 Task: Change  the formatting of the data to Which is Greater than 10 In conditional formating, put the option 'Red Text. 'add another formatting option Format As Table, insert the option Light Gray, Table style light 1 In the sheet   Drive Sales log   book
Action: Mouse moved to (254, 178)
Screenshot: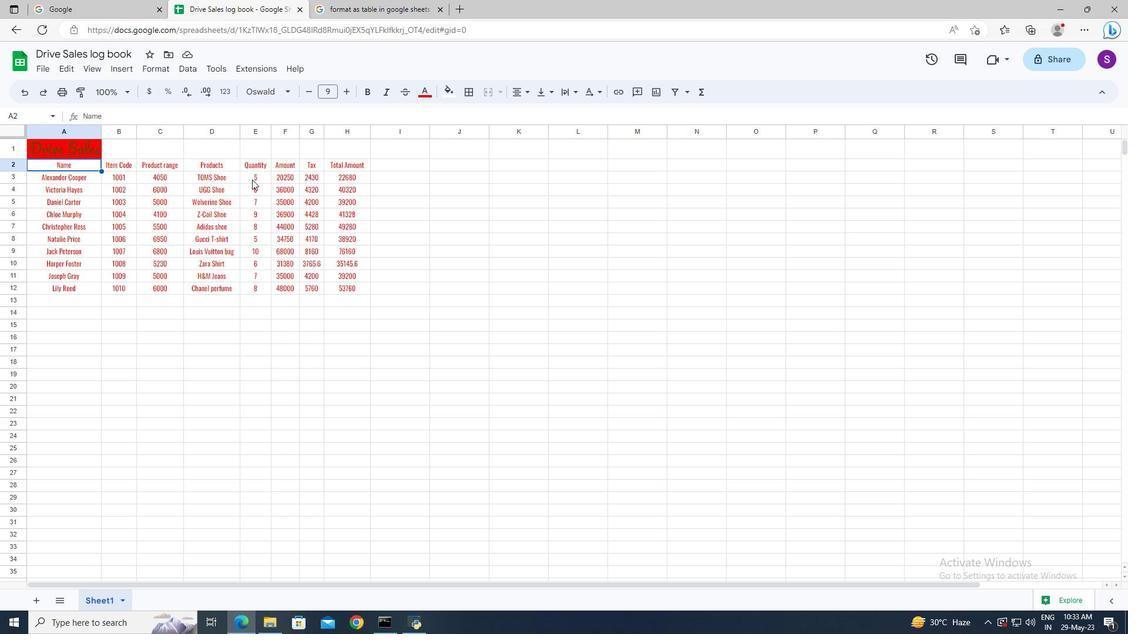 
Action: Mouse pressed left at (254, 178)
Screenshot: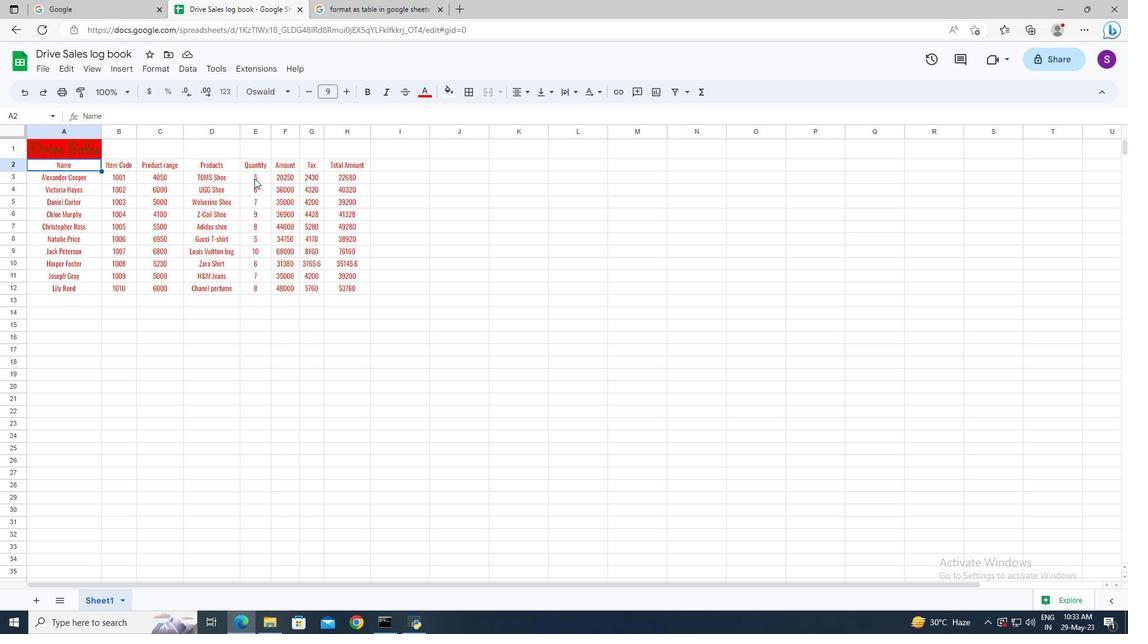 
Action: Key pressed <Key.shift><Key.shift><Key.shift><Key.shift><Key.shift><Key.shift><Key.shift><Key.down>
Screenshot: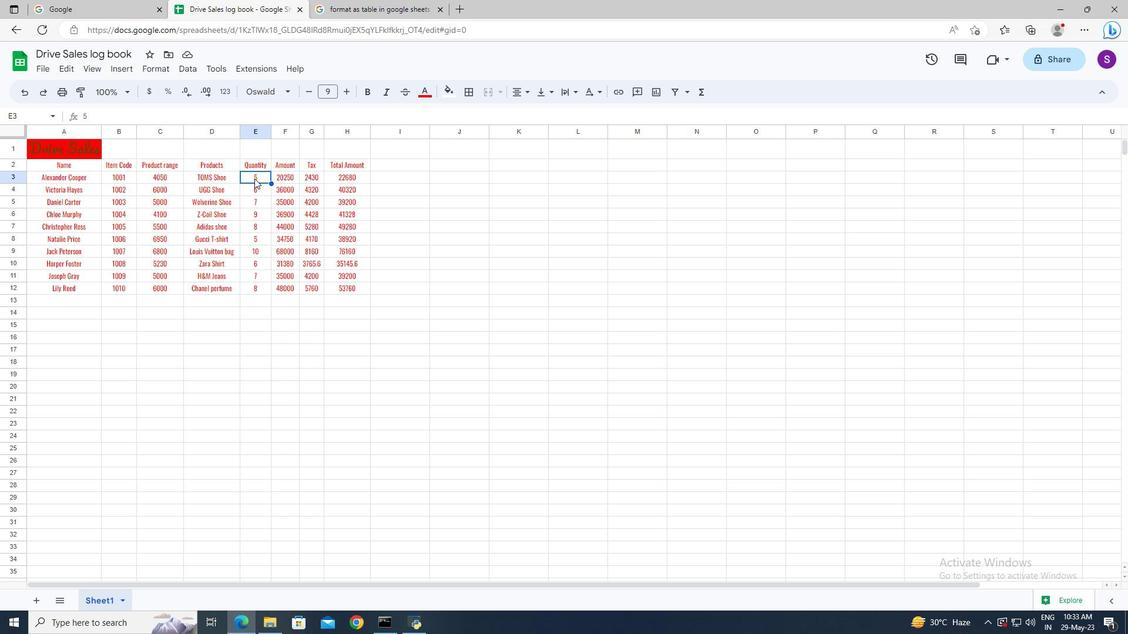 
Action: Mouse moved to (159, 63)
Screenshot: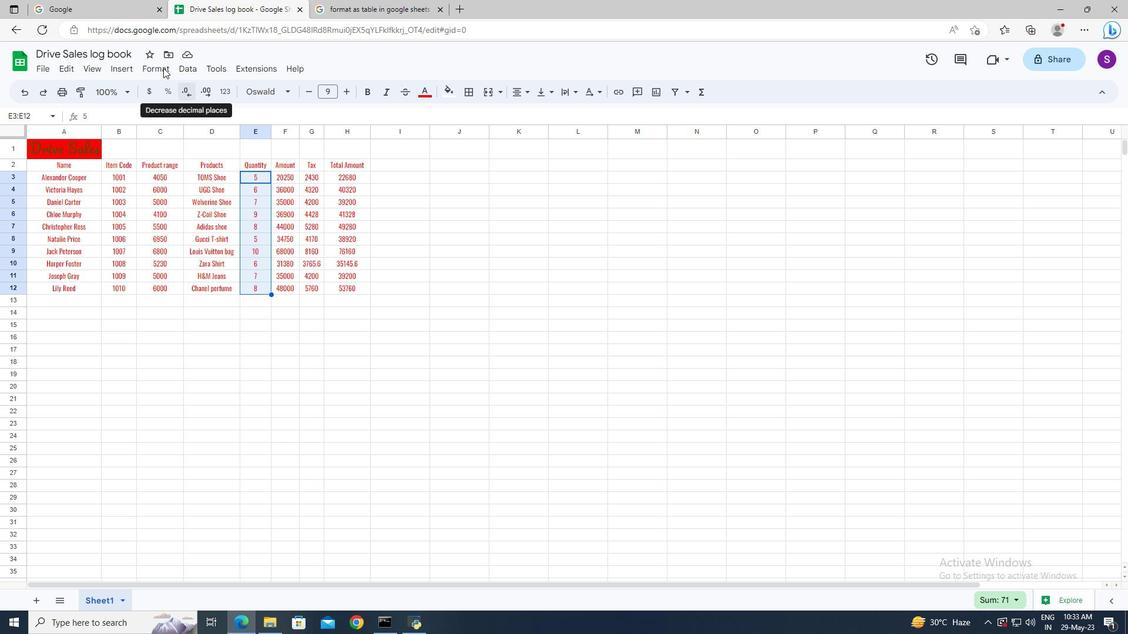 
Action: Mouse pressed left at (159, 63)
Screenshot: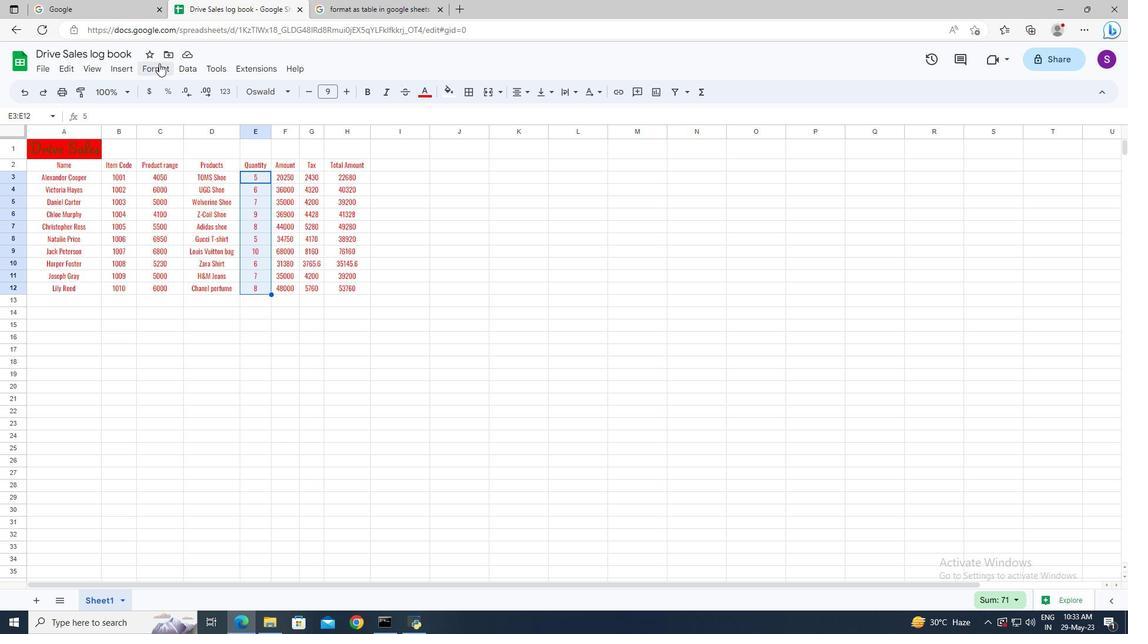 
Action: Mouse moved to (208, 267)
Screenshot: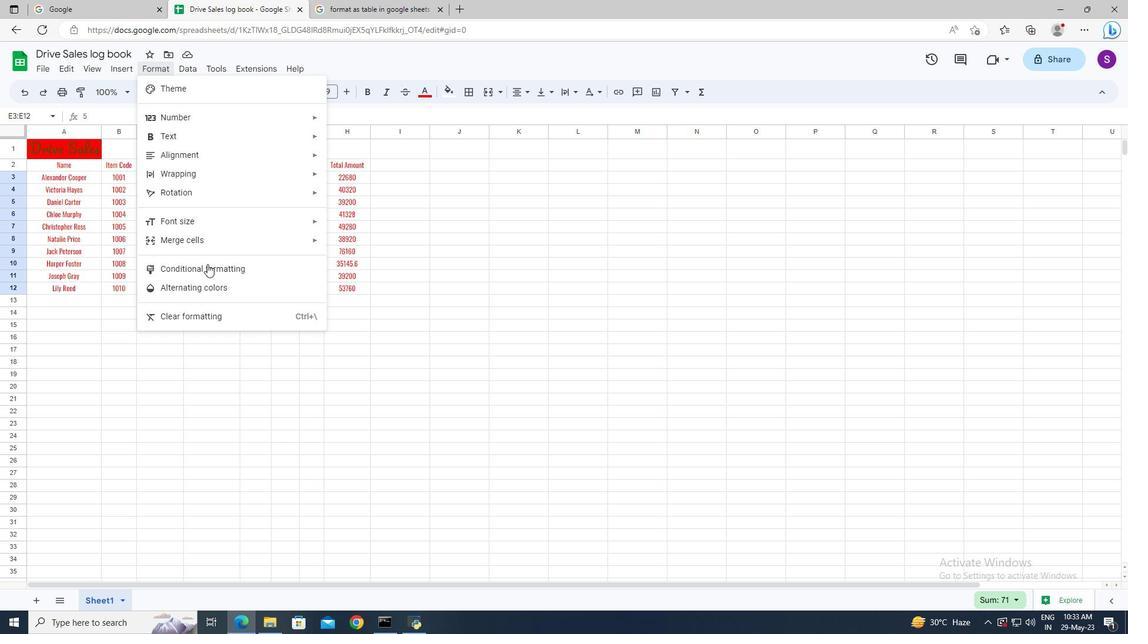 
Action: Mouse pressed left at (208, 267)
Screenshot: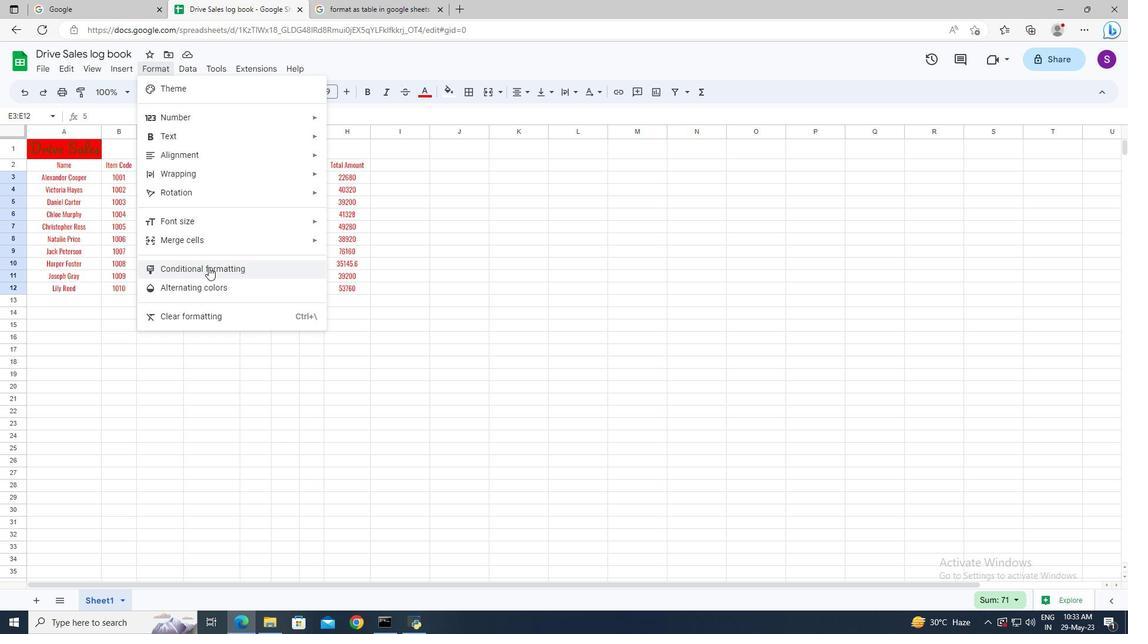 
Action: Mouse moved to (977, 253)
Screenshot: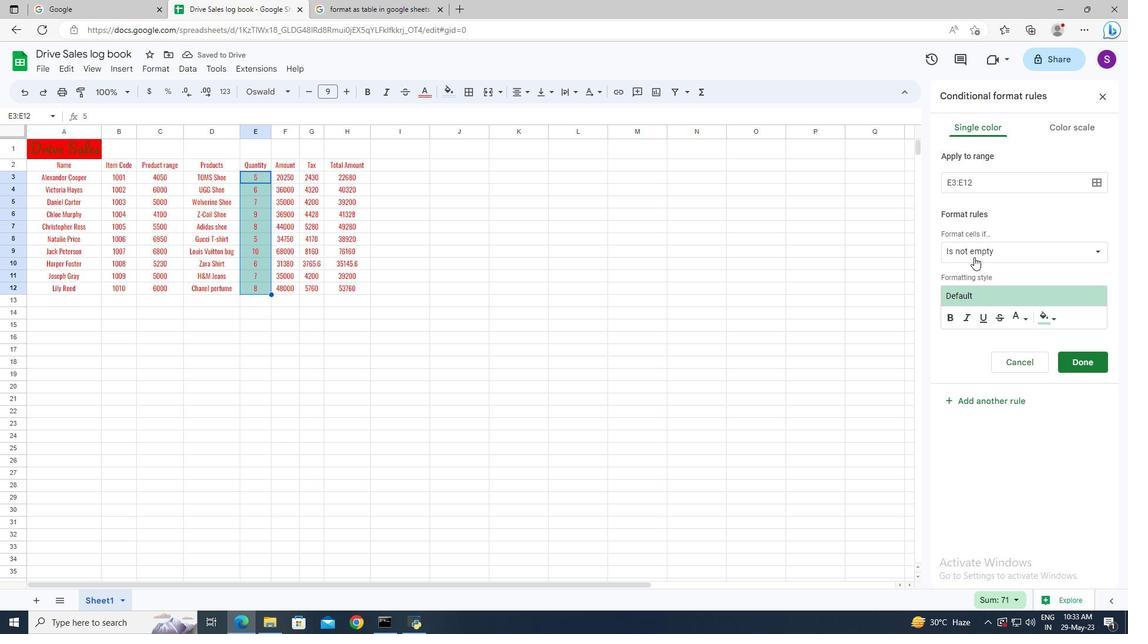 
Action: Mouse pressed left at (977, 253)
Screenshot: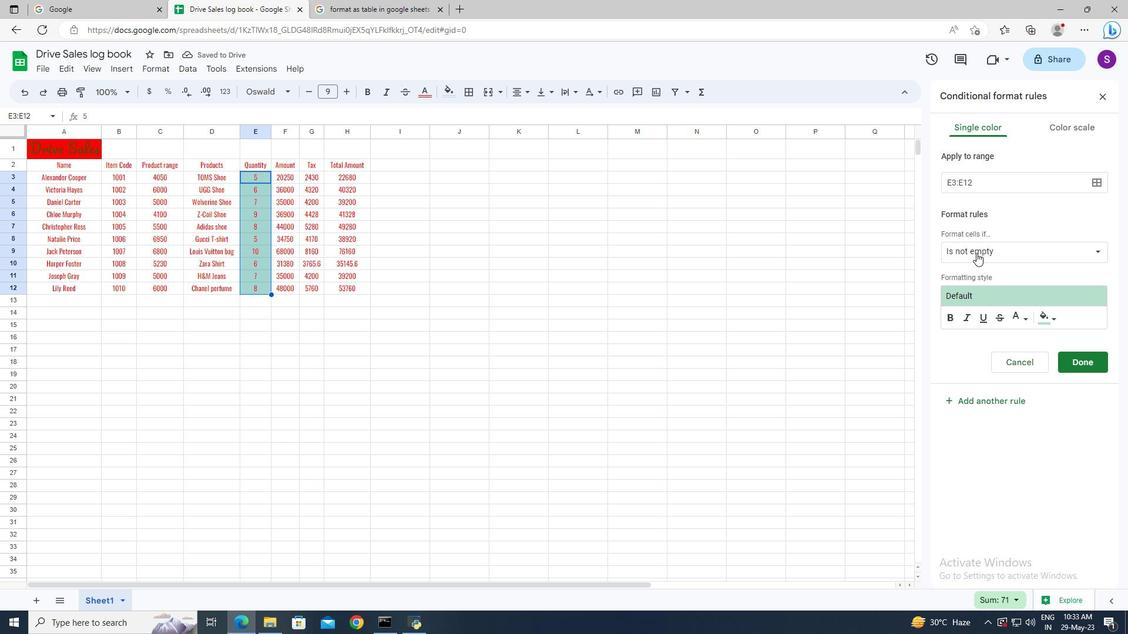 
Action: Mouse moved to (1010, 435)
Screenshot: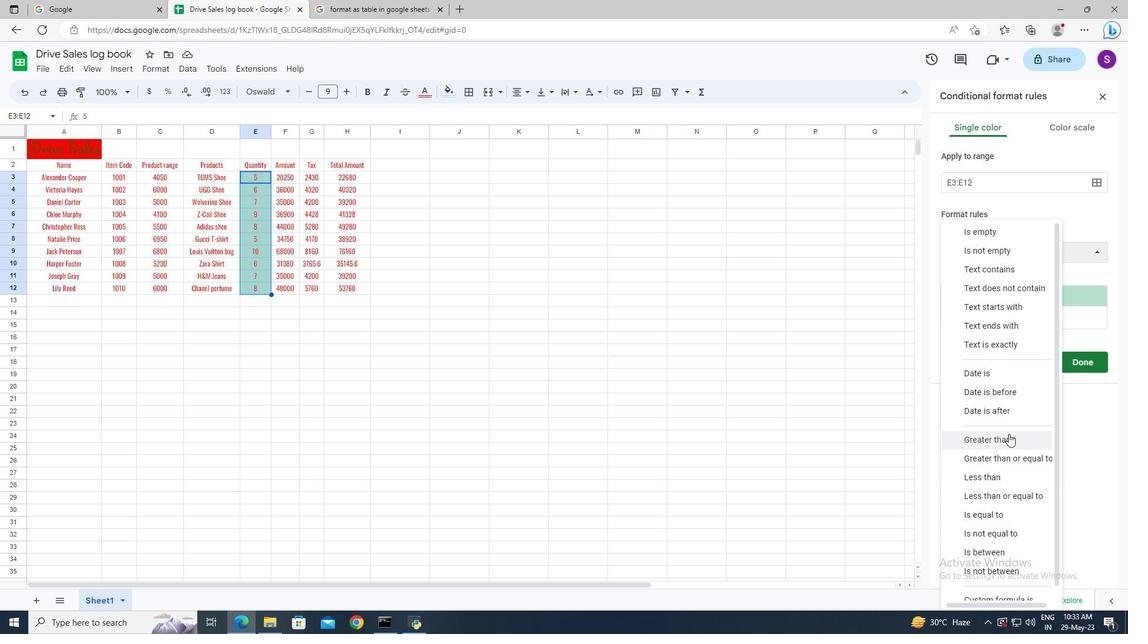
Action: Mouse pressed left at (1010, 435)
Screenshot: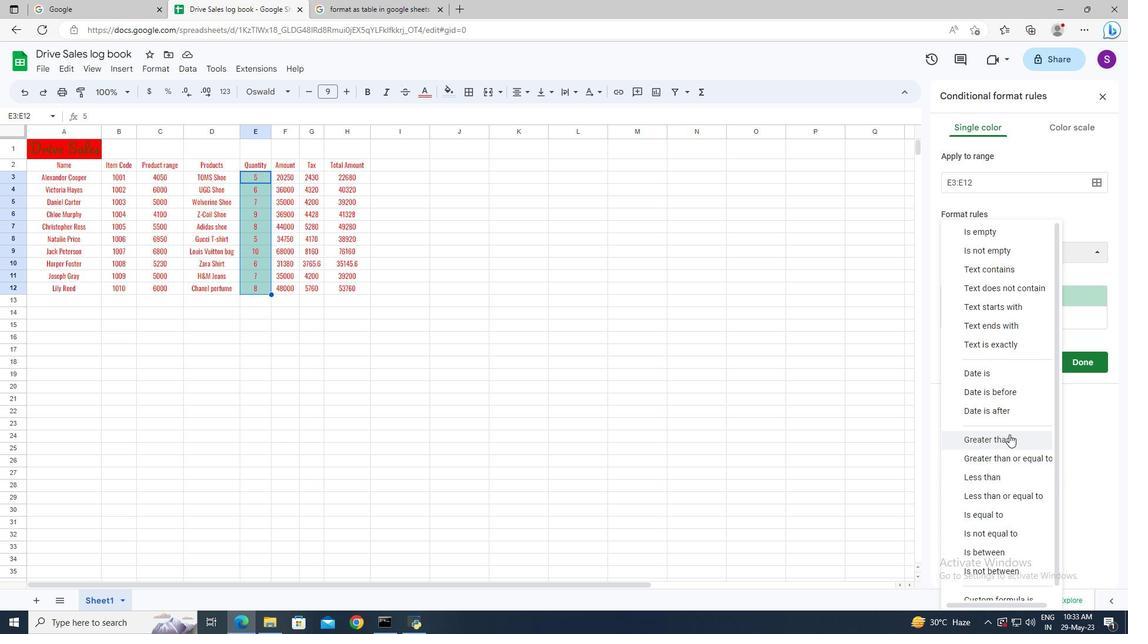 
Action: Mouse moved to (984, 281)
Screenshot: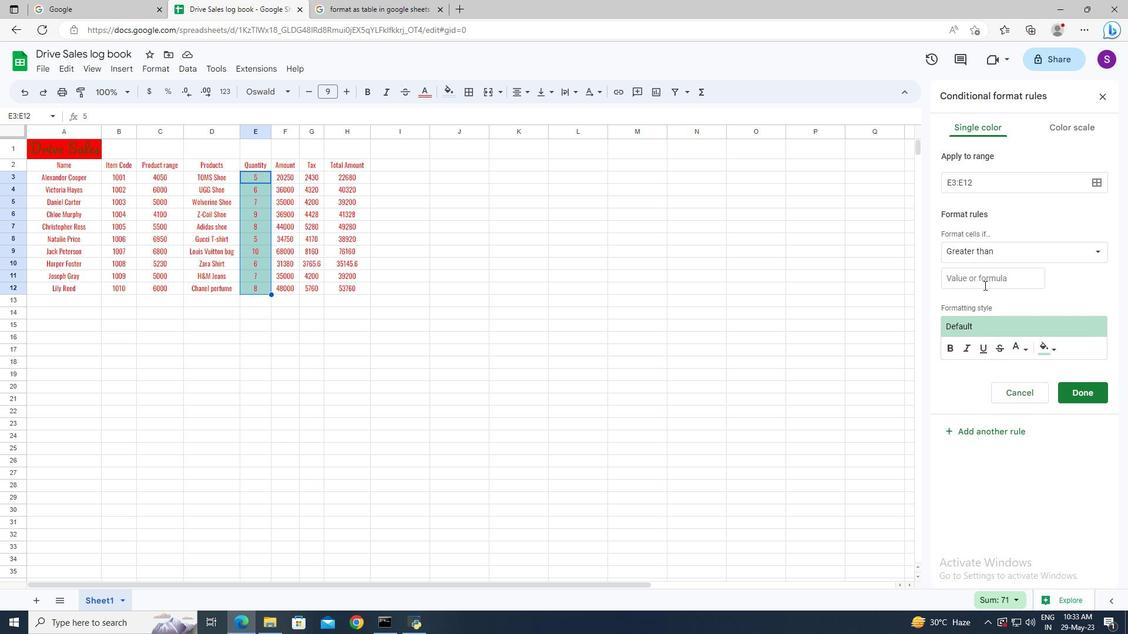 
Action: Mouse pressed left at (984, 281)
Screenshot: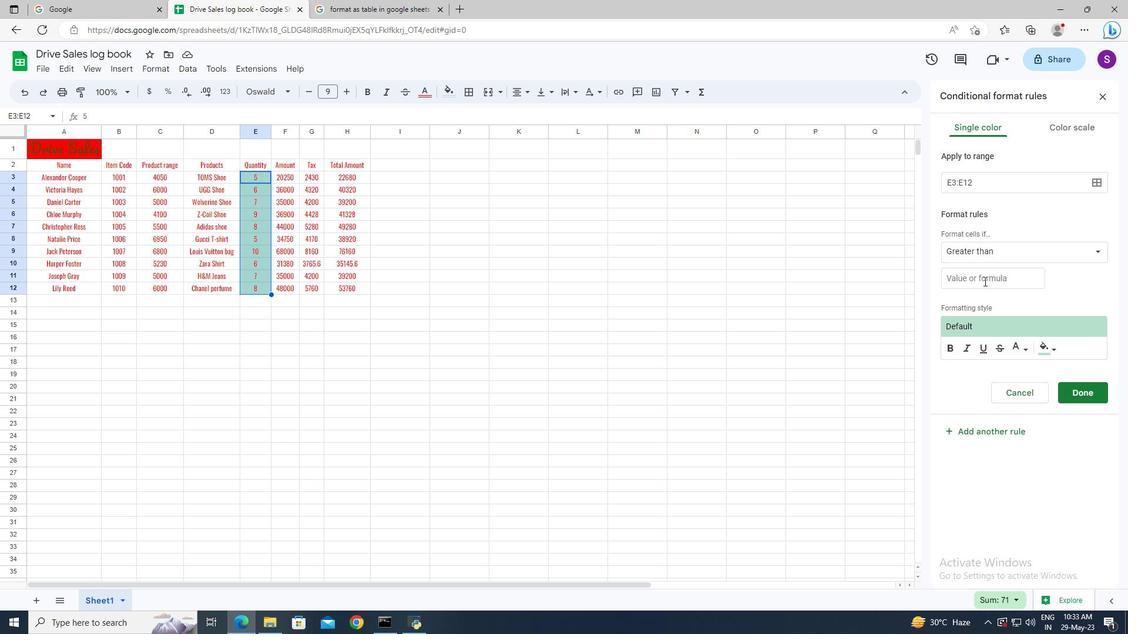 
Action: Key pressed 10
Screenshot: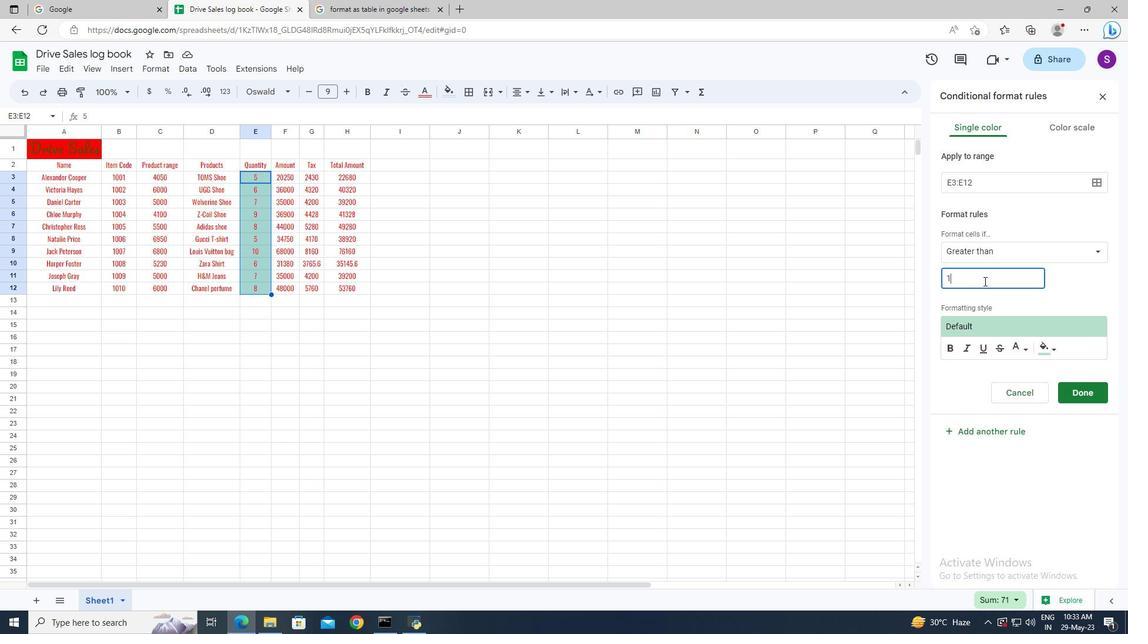 
Action: Mouse moved to (1035, 329)
Screenshot: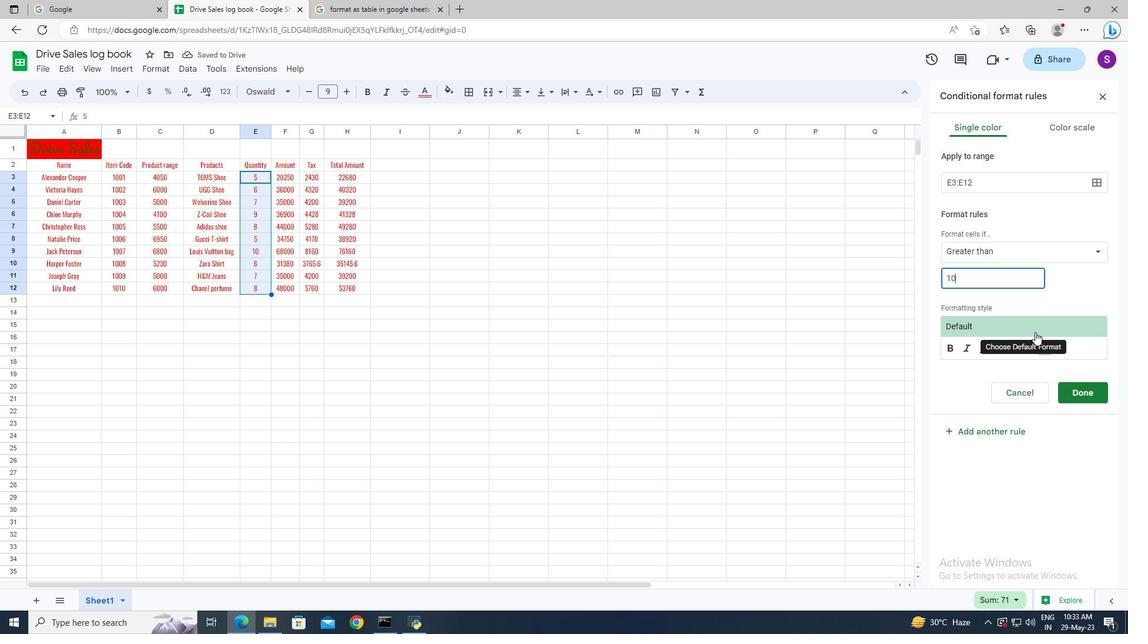 
Action: Mouse pressed left at (1035, 329)
Screenshot: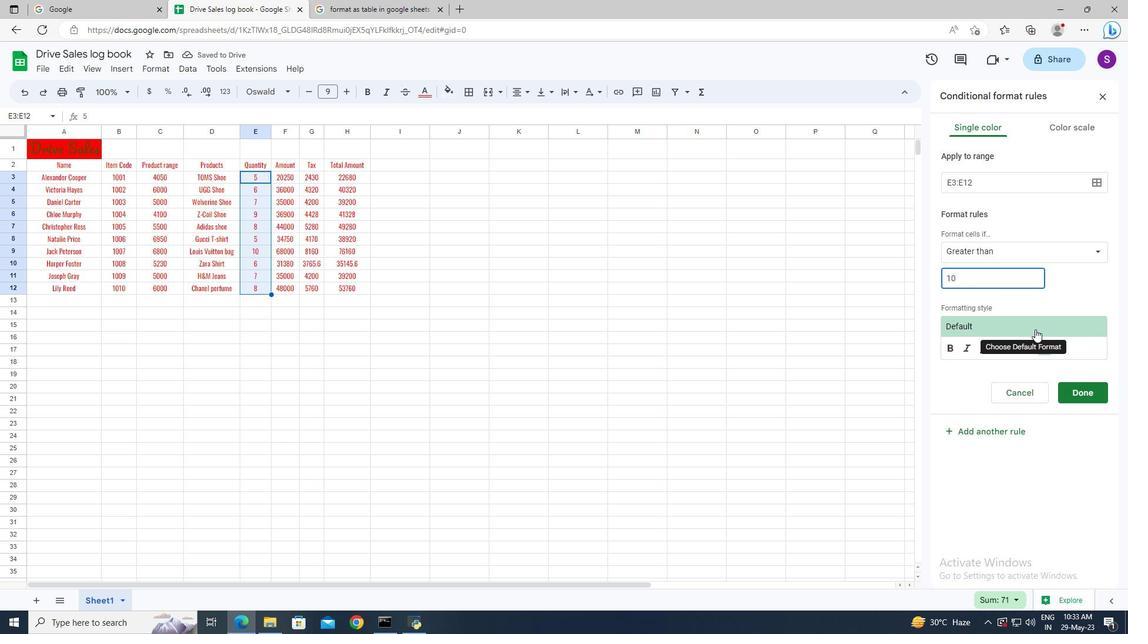 
Action: Mouse moved to (1059, 388)
Screenshot: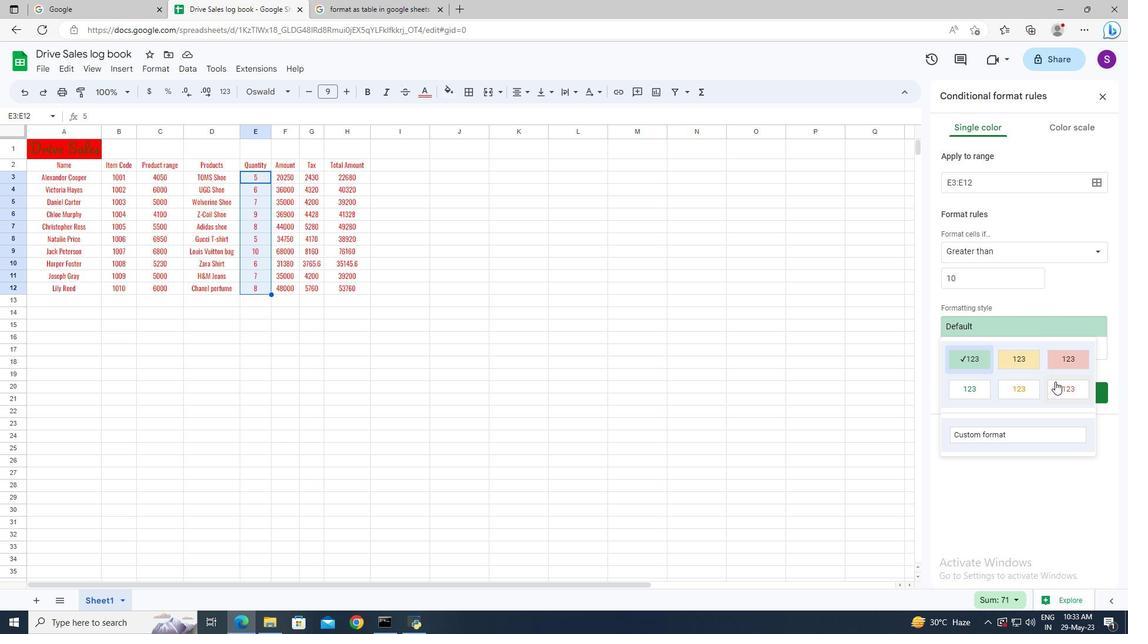 
Action: Mouse pressed left at (1059, 388)
Screenshot: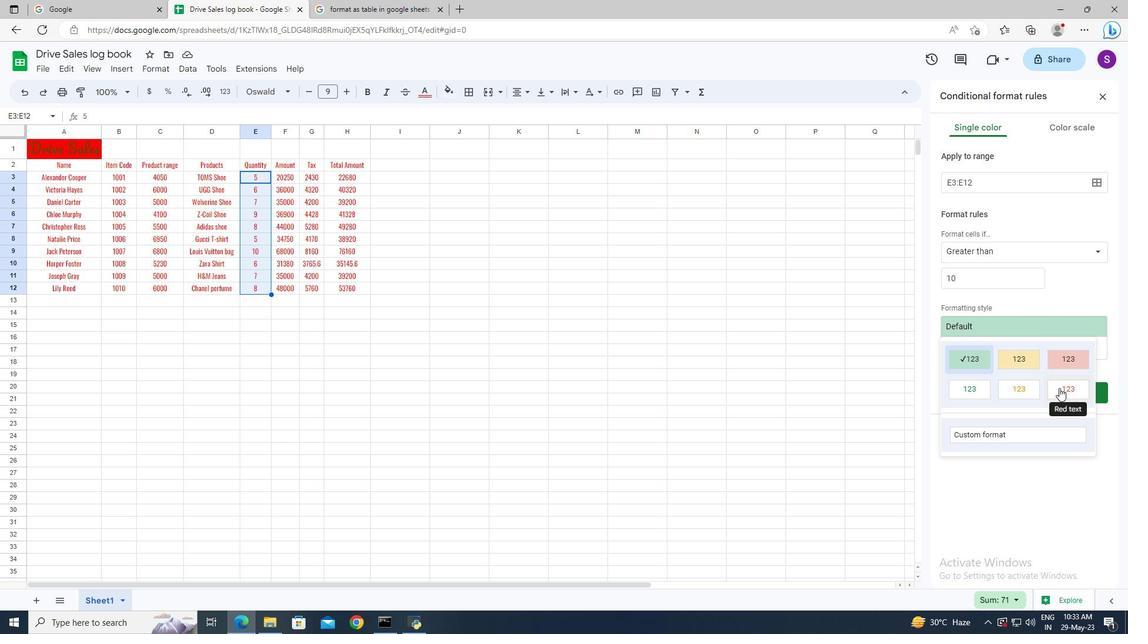 
Action: Mouse moved to (1080, 393)
Screenshot: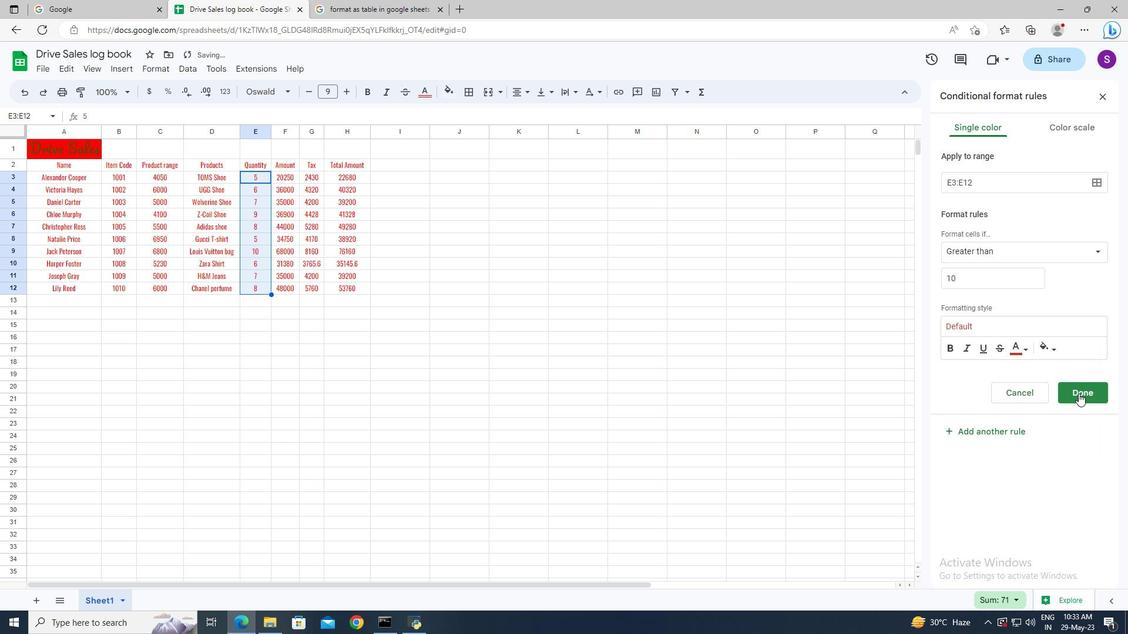 
Action: Mouse pressed left at (1080, 393)
Screenshot: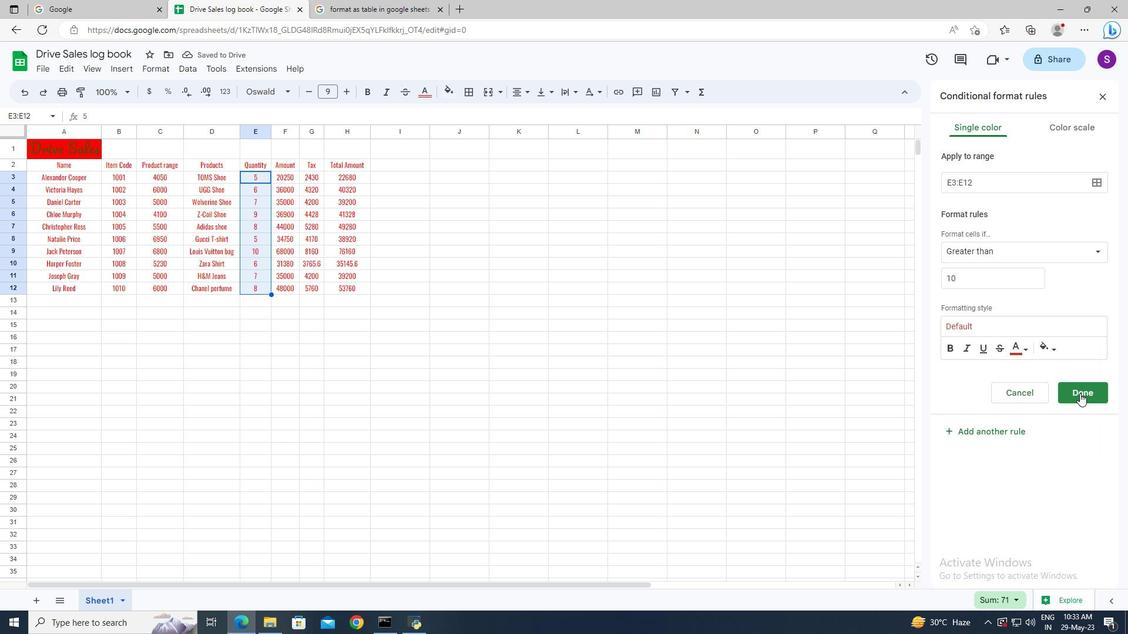 
Action: Mouse moved to (94, 169)
Screenshot: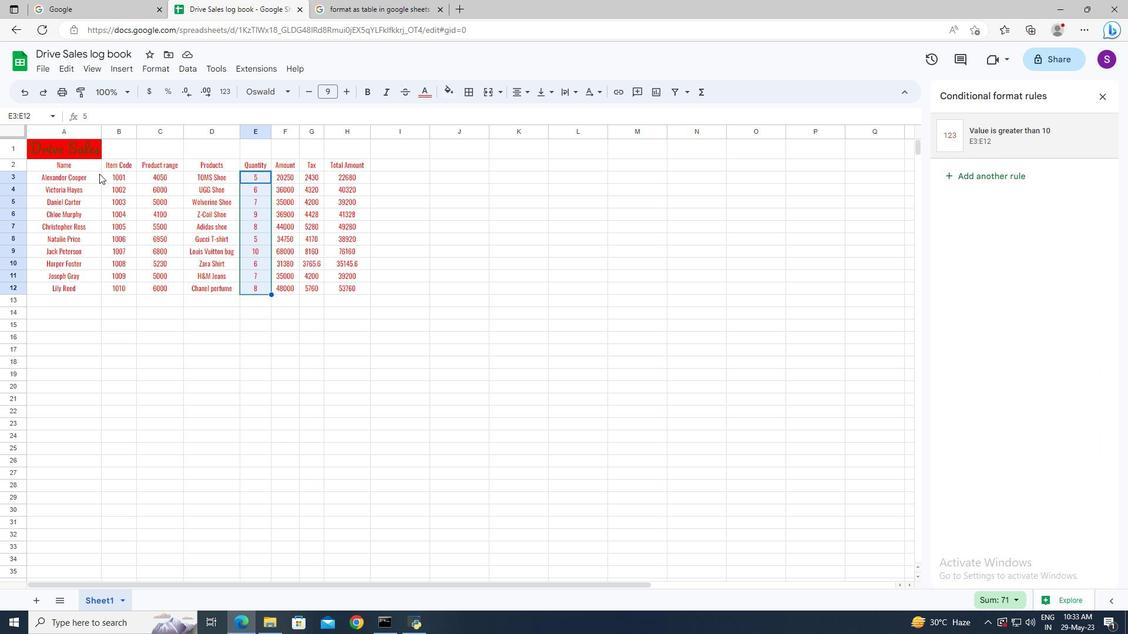 
Action: Mouse pressed left at (94, 169)
Screenshot: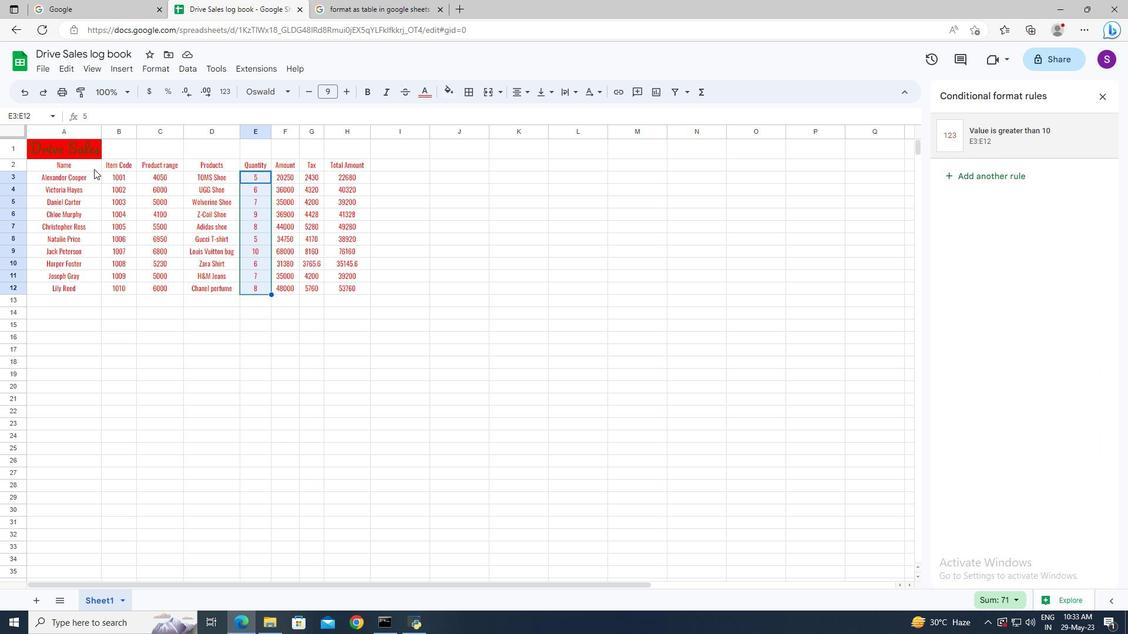 
Action: Key pressed <Key.shift><Key.shift><Key.shift><Key.shift><Key.shift><Key.shift><Key.down><Key.shift><Key.shift><Key.shift><Key.shift><Key.shift><Key.shift><Key.shift><Key.shift><Key.shift><Key.shift><Key.shift><Key.shift><Key.shift><Key.right>
Screenshot: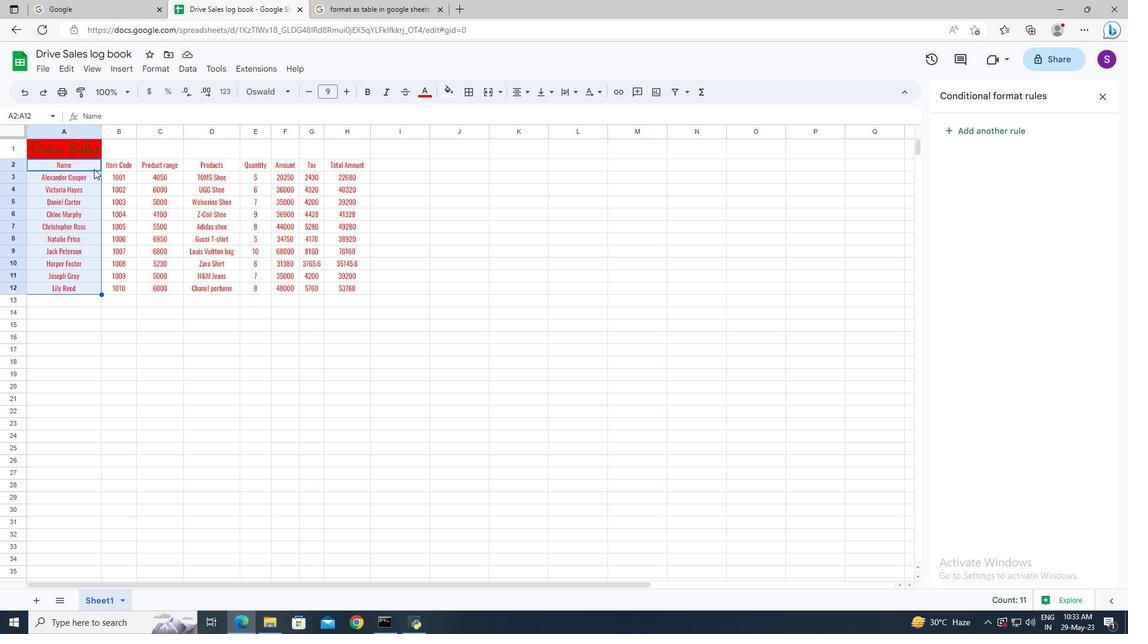 
Action: Mouse moved to (145, 71)
Screenshot: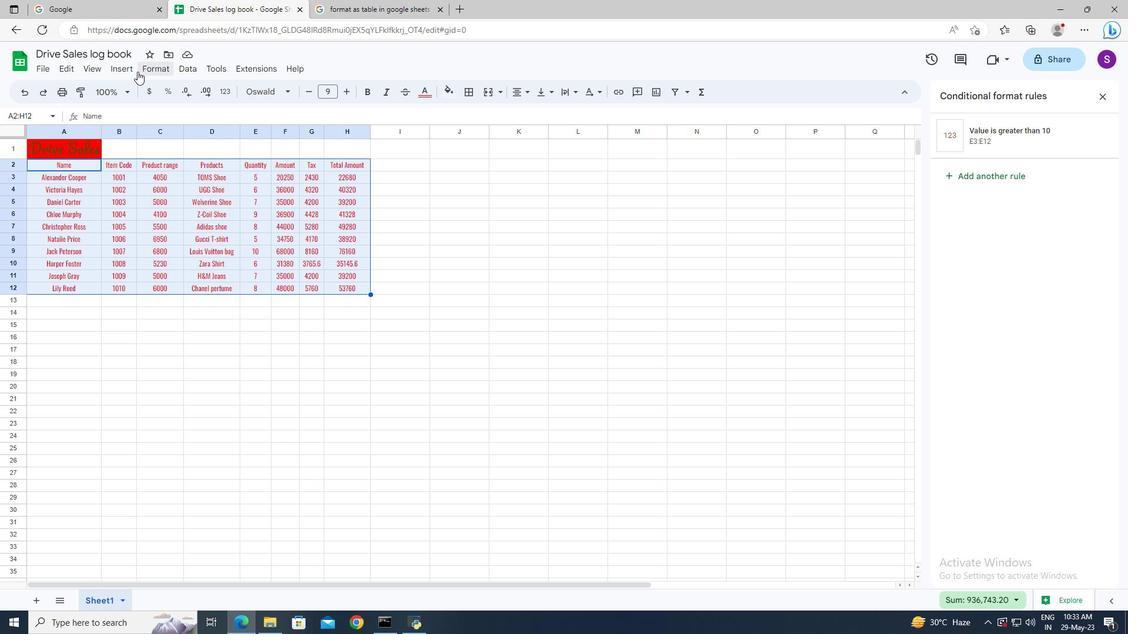 
Action: Mouse pressed left at (145, 71)
Screenshot: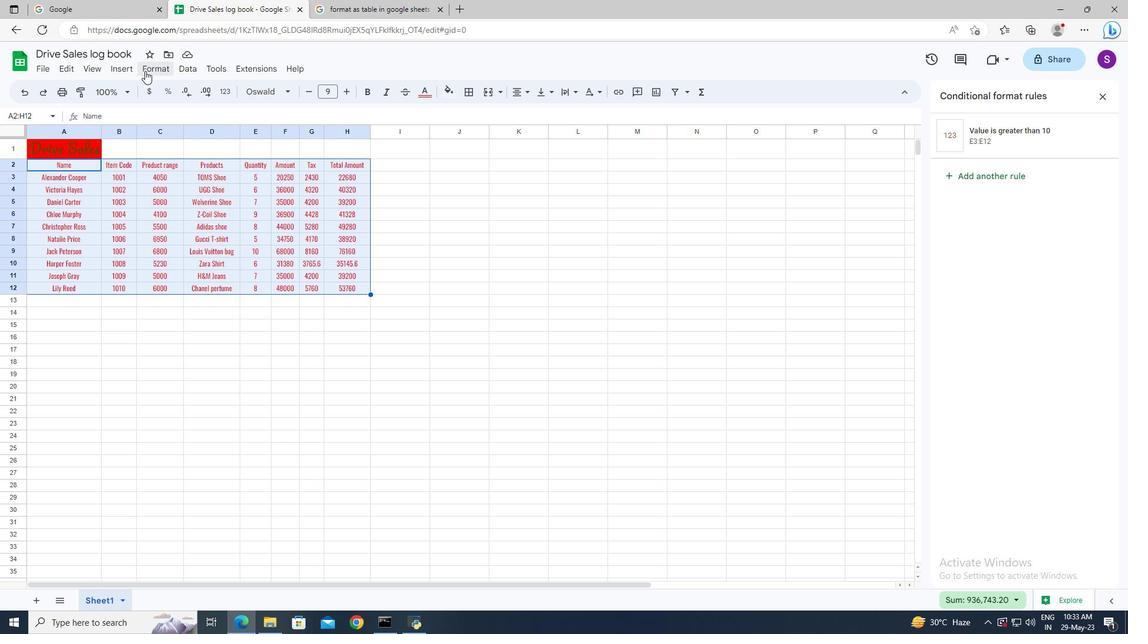 
Action: Mouse moved to (192, 281)
Screenshot: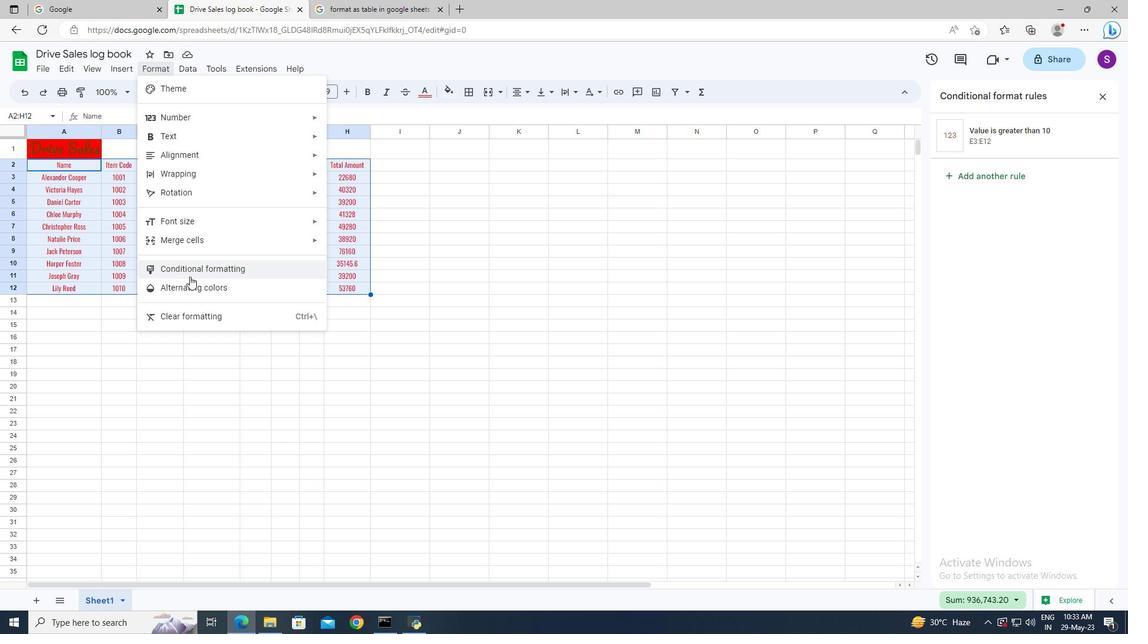 
Action: Mouse pressed left at (192, 281)
Screenshot: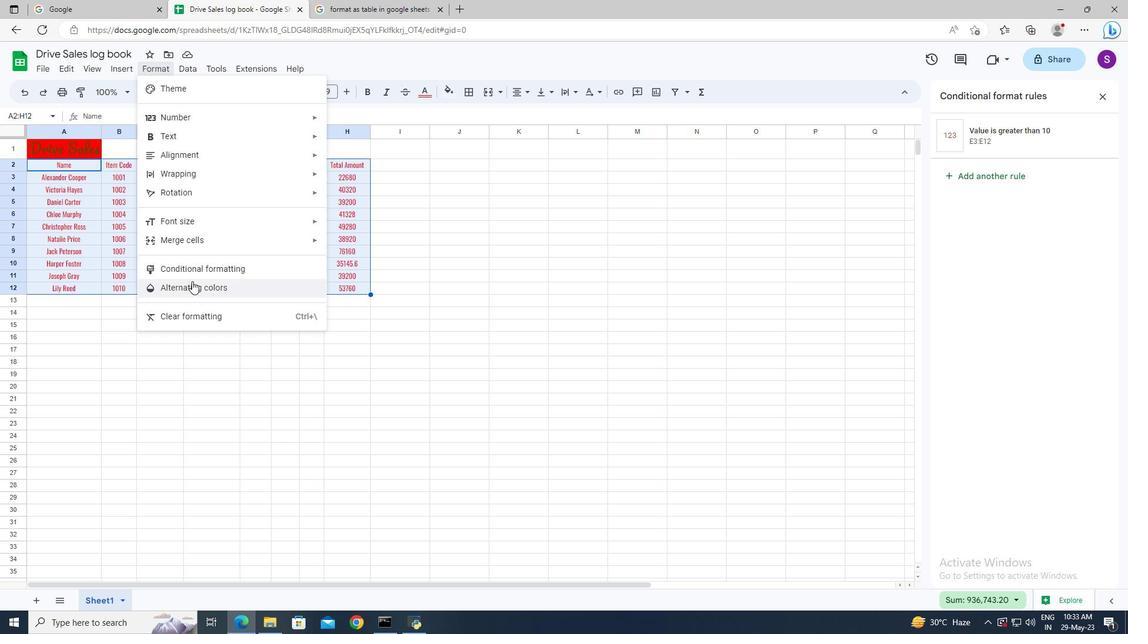 
Action: Mouse moved to (947, 243)
Screenshot: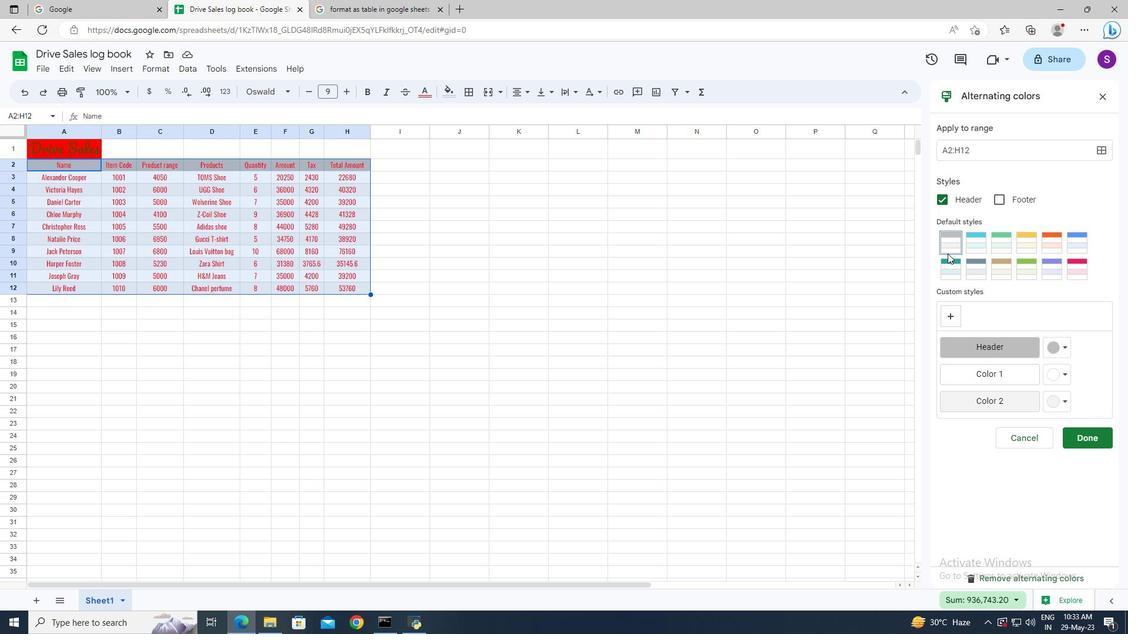 
Action: Mouse pressed left at (947, 243)
Screenshot: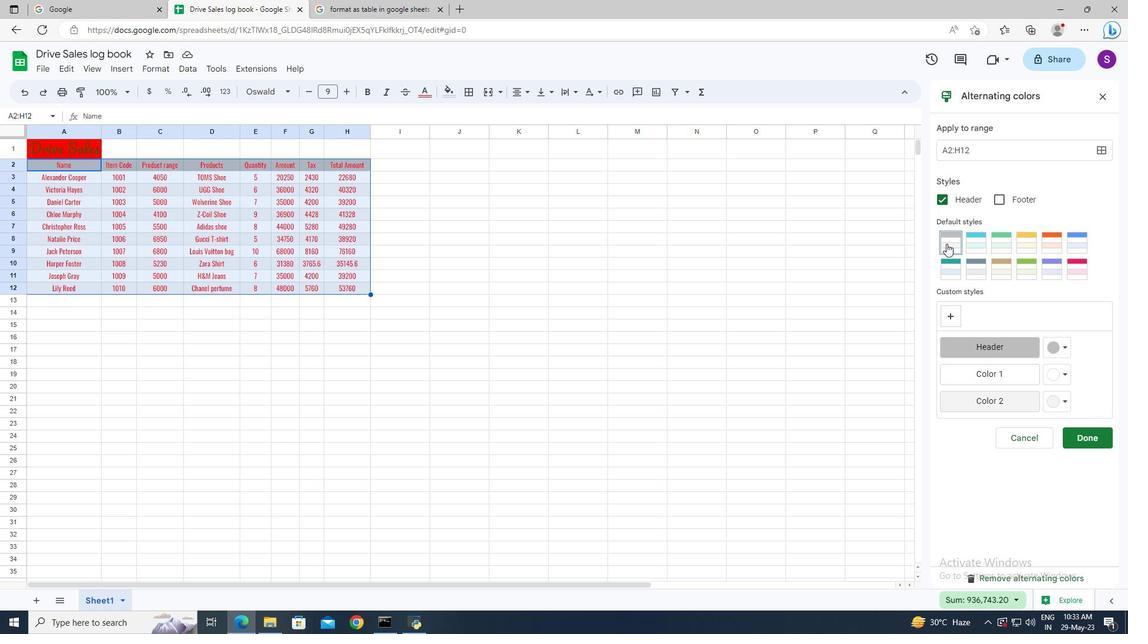 
Action: Mouse moved to (1092, 441)
Screenshot: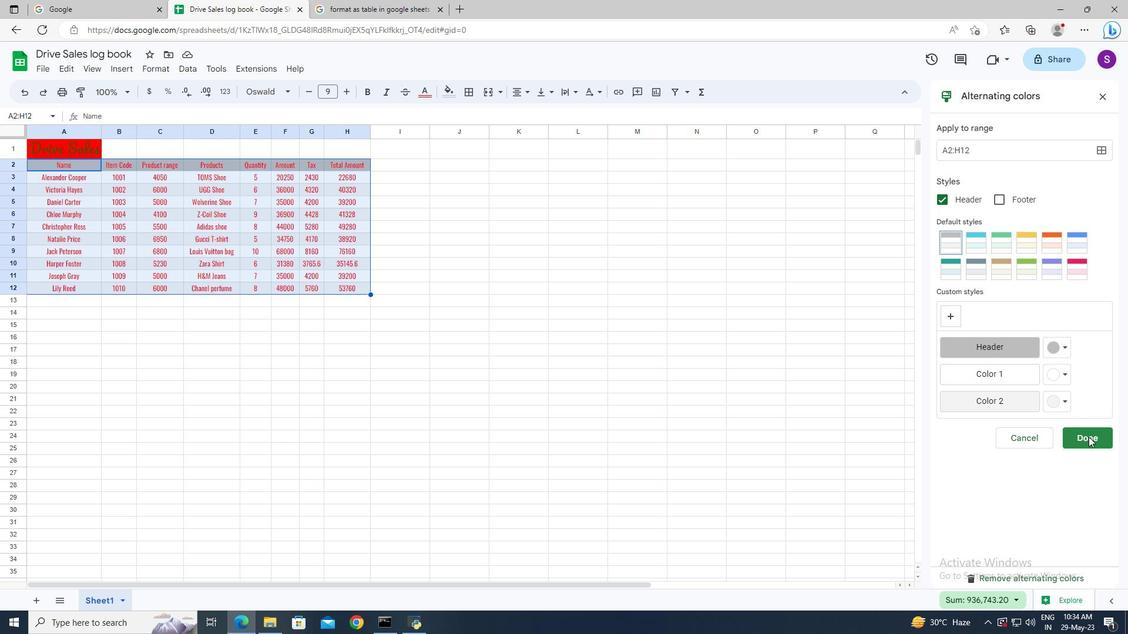 
Action: Mouse pressed left at (1092, 441)
Screenshot: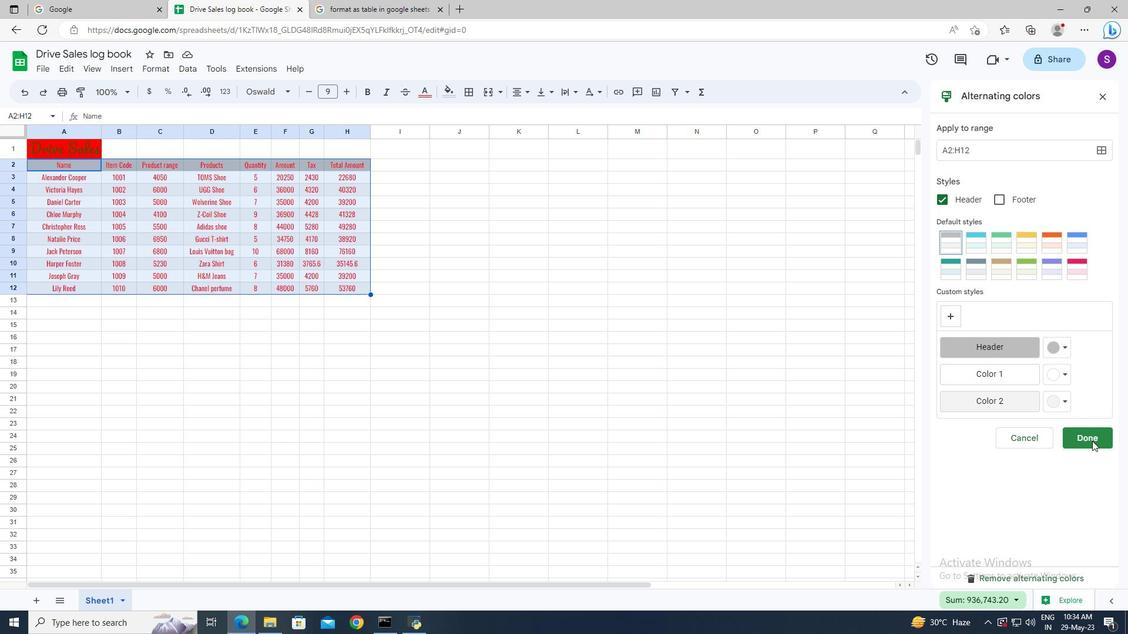 
Action: Mouse moved to (426, 242)
Screenshot: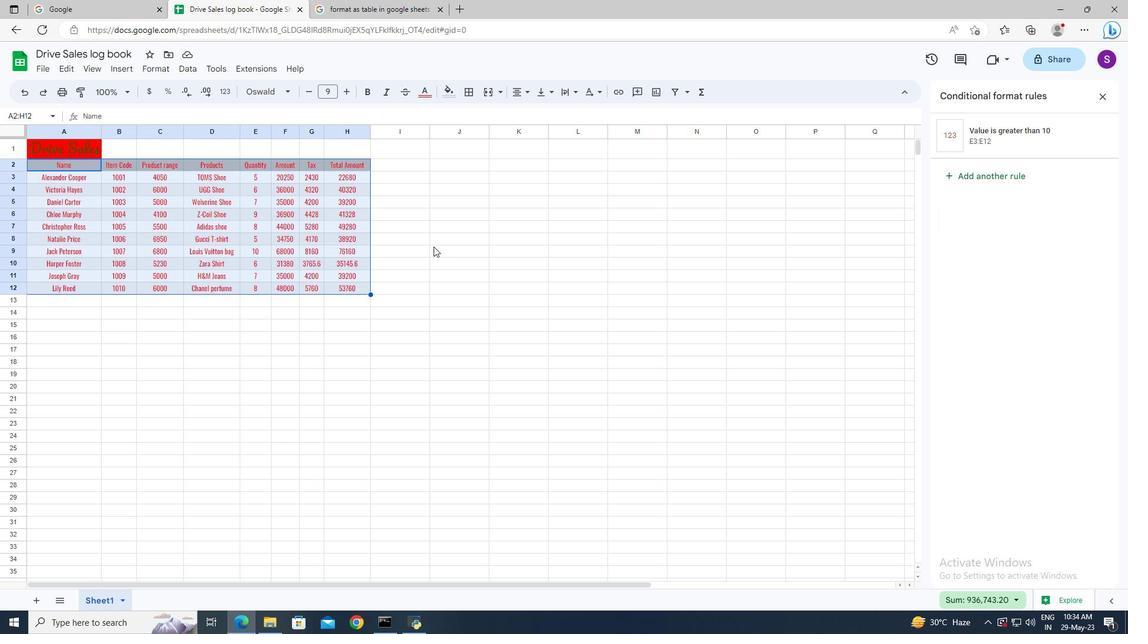 
Action: Mouse pressed left at (426, 242)
Screenshot: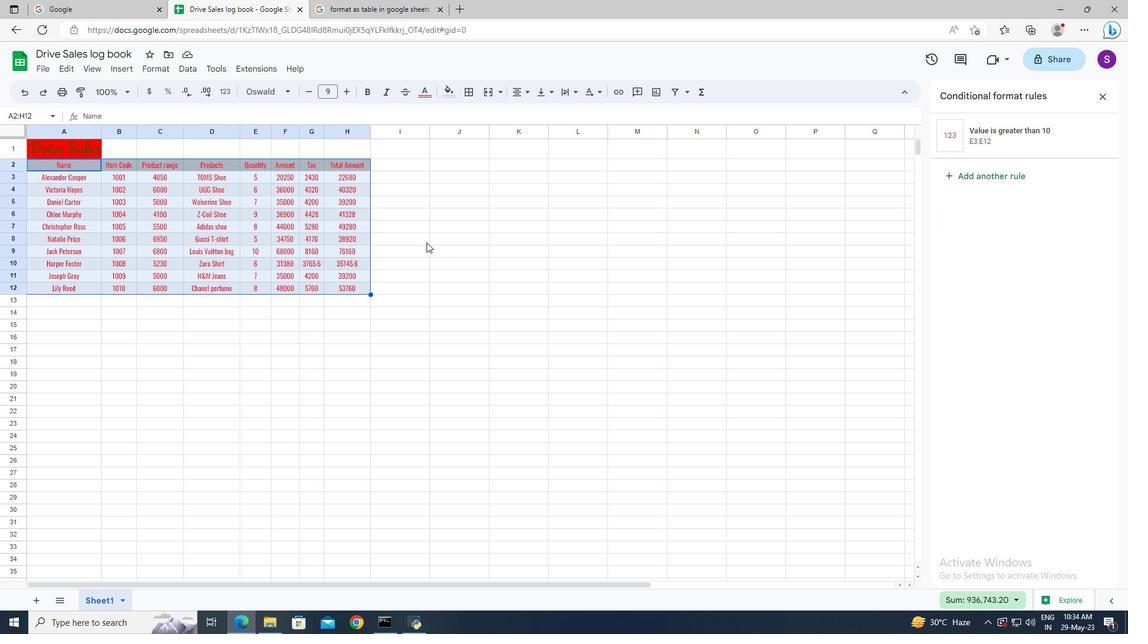 
